 Task: Add Sprouts Chicken Parmesan With Spaghetti to the cart.
Action: Mouse moved to (292, 135)
Screenshot: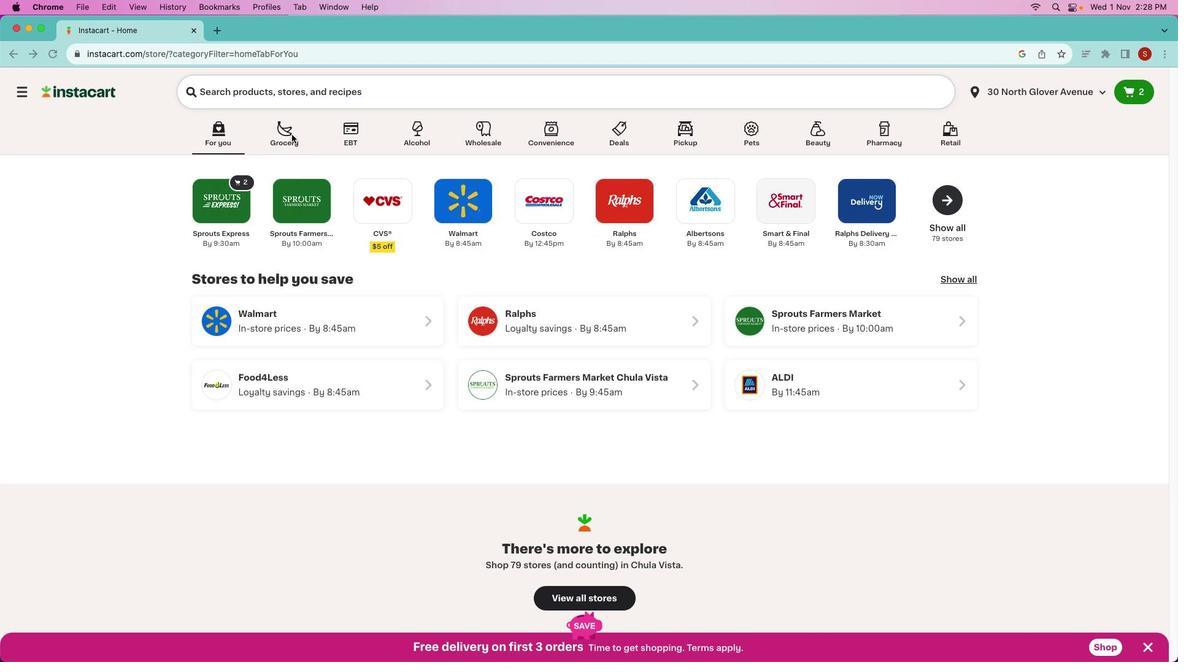 
Action: Mouse pressed left at (292, 135)
Screenshot: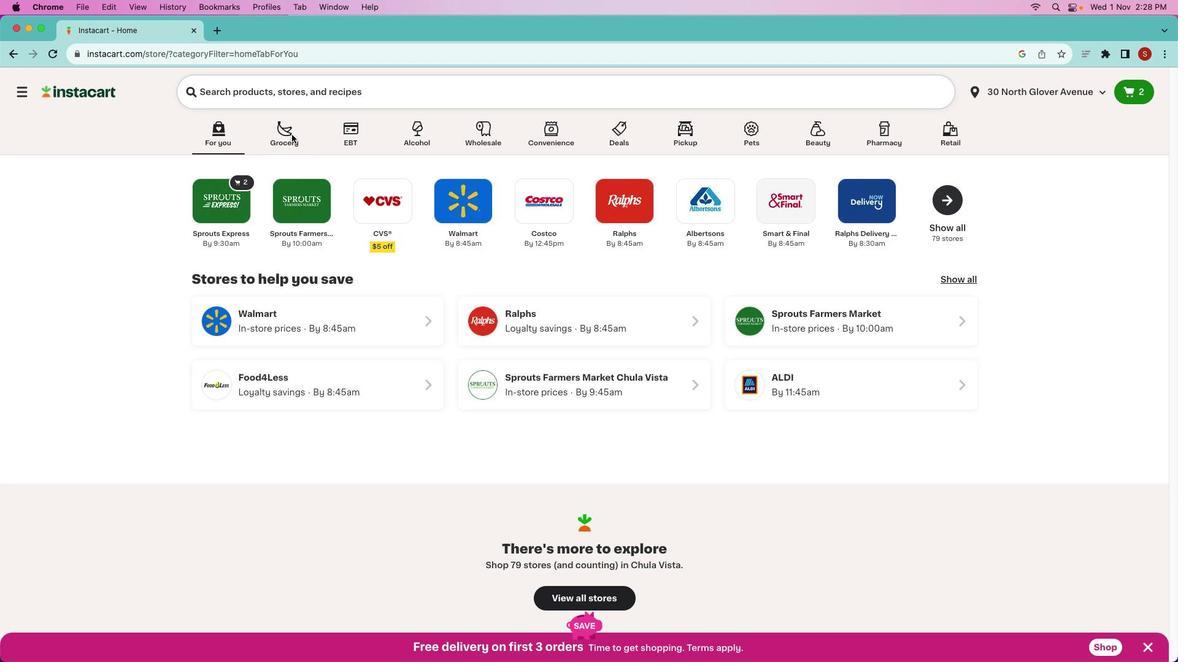 
Action: Mouse pressed left at (292, 135)
Screenshot: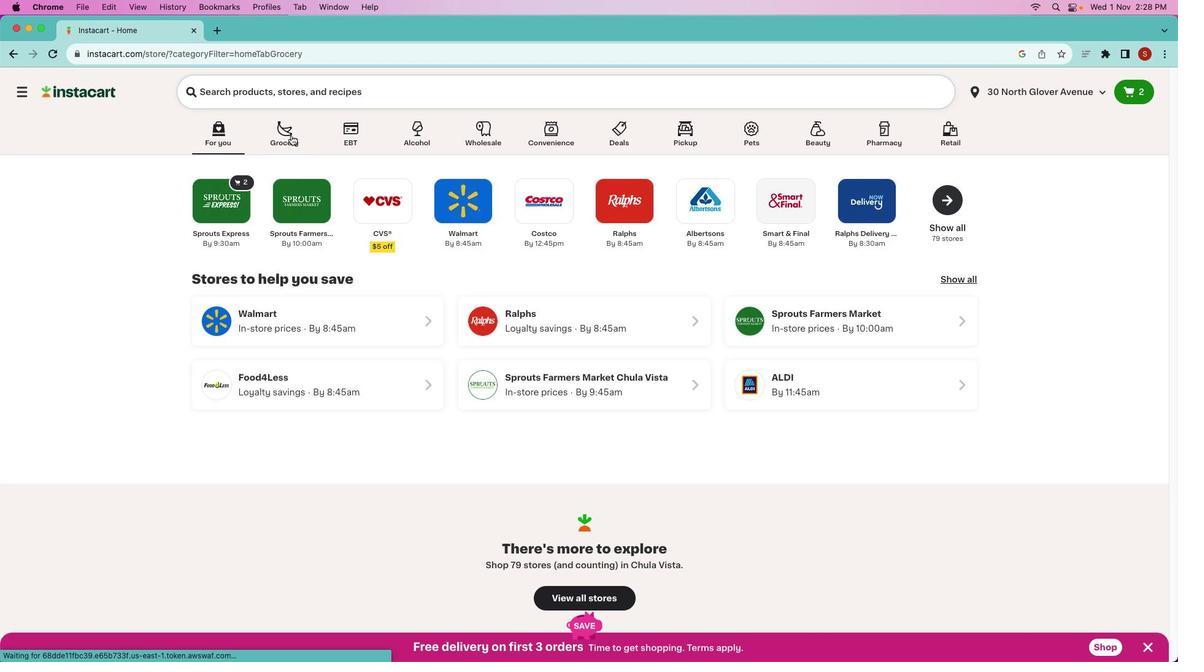 
Action: Mouse moved to (578, 339)
Screenshot: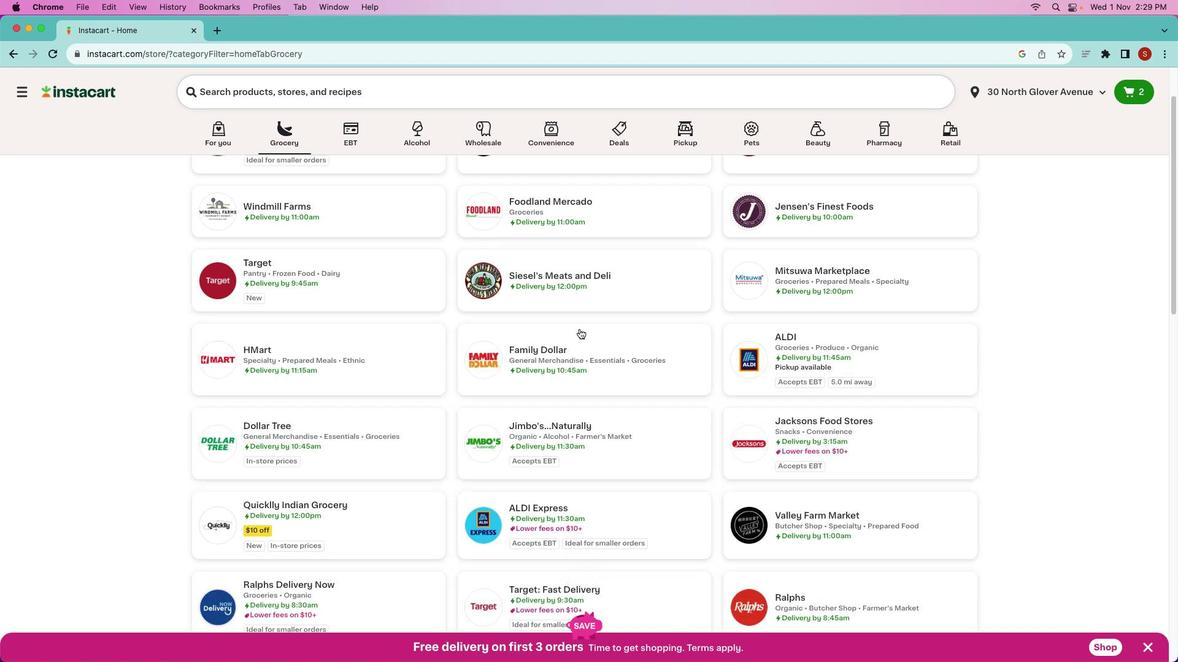 
Action: Mouse scrolled (578, 339) with delta (0, 0)
Screenshot: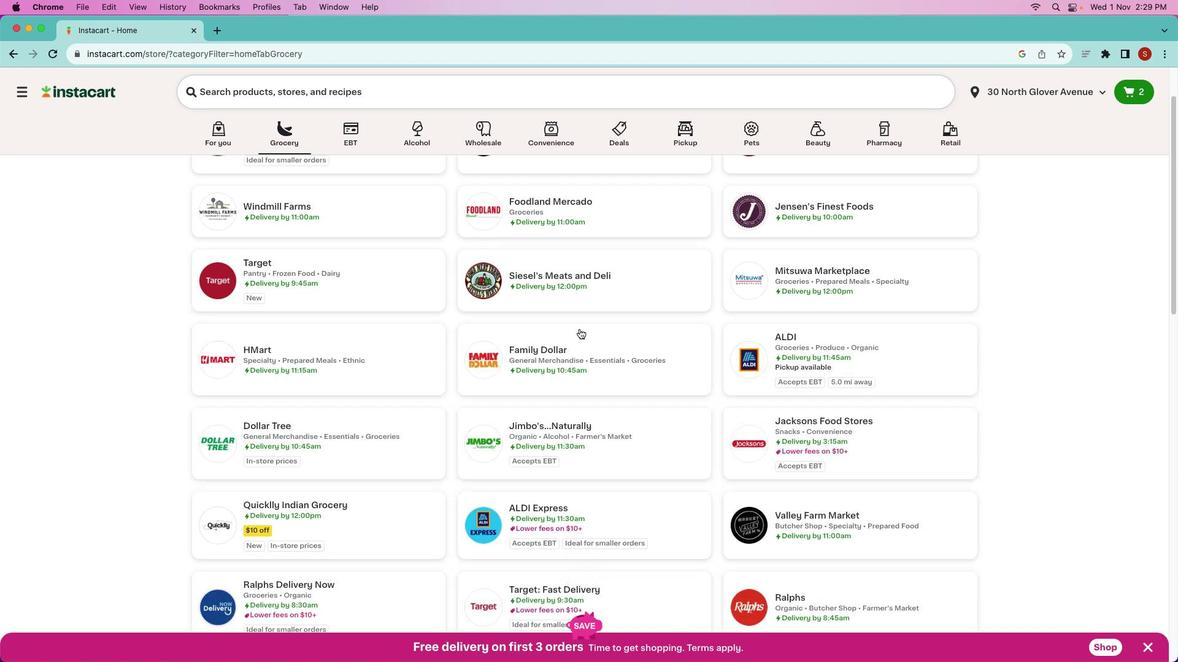 
Action: Mouse moved to (578, 338)
Screenshot: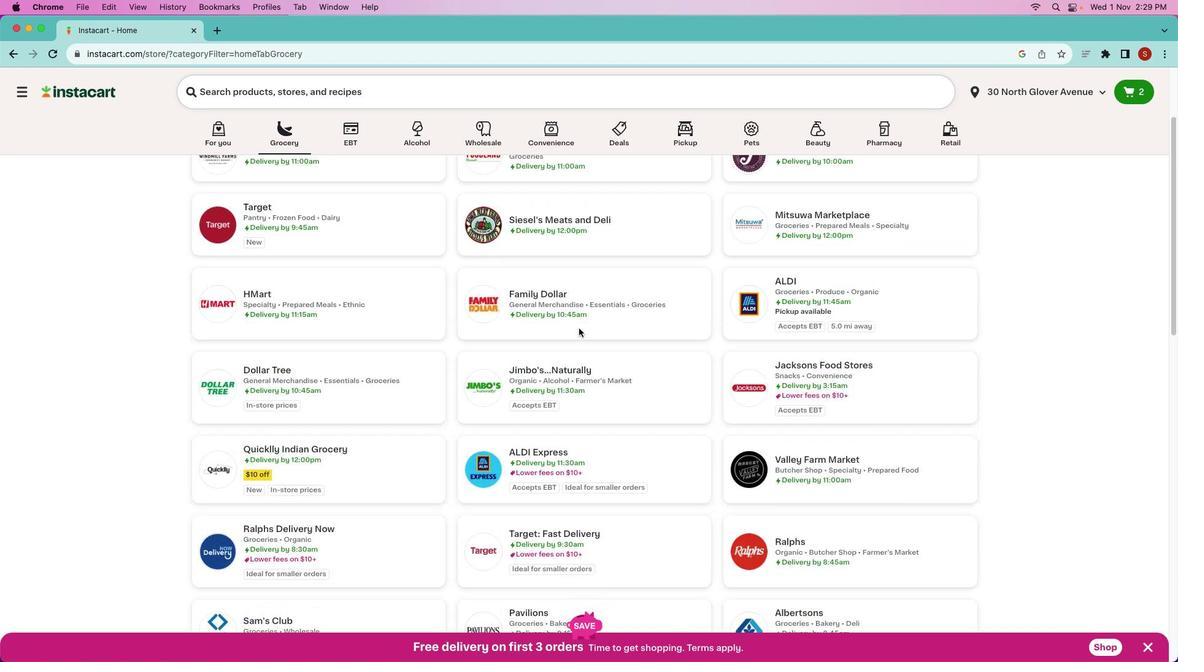 
Action: Mouse scrolled (578, 338) with delta (0, 0)
Screenshot: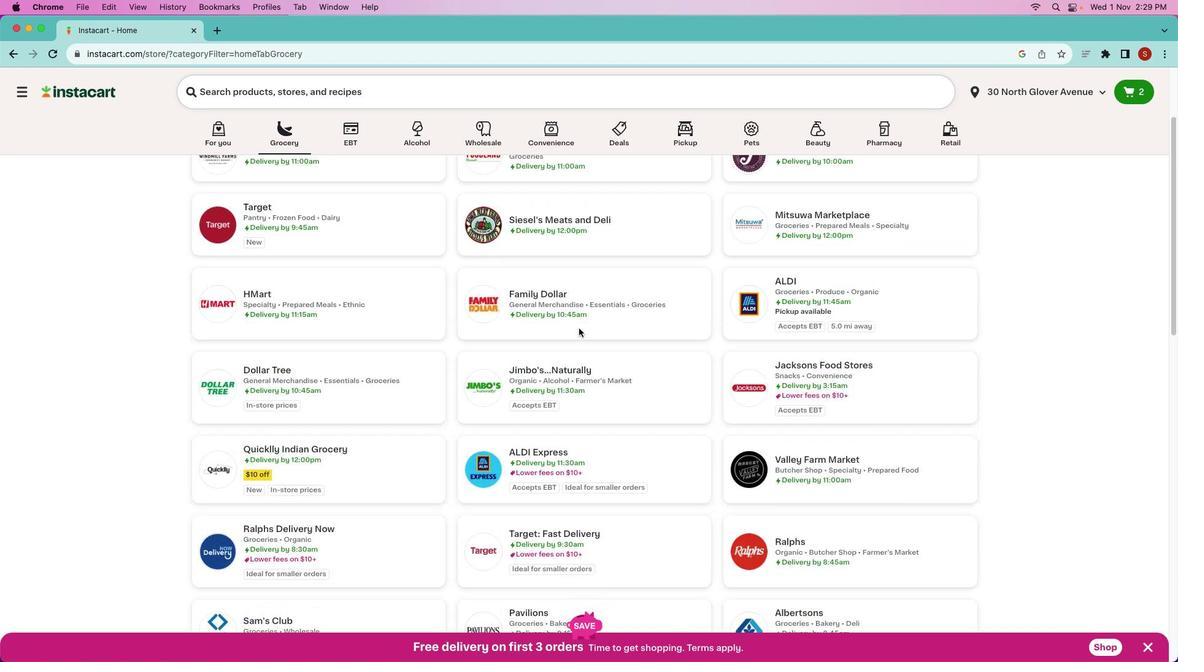 
Action: Mouse moved to (579, 336)
Screenshot: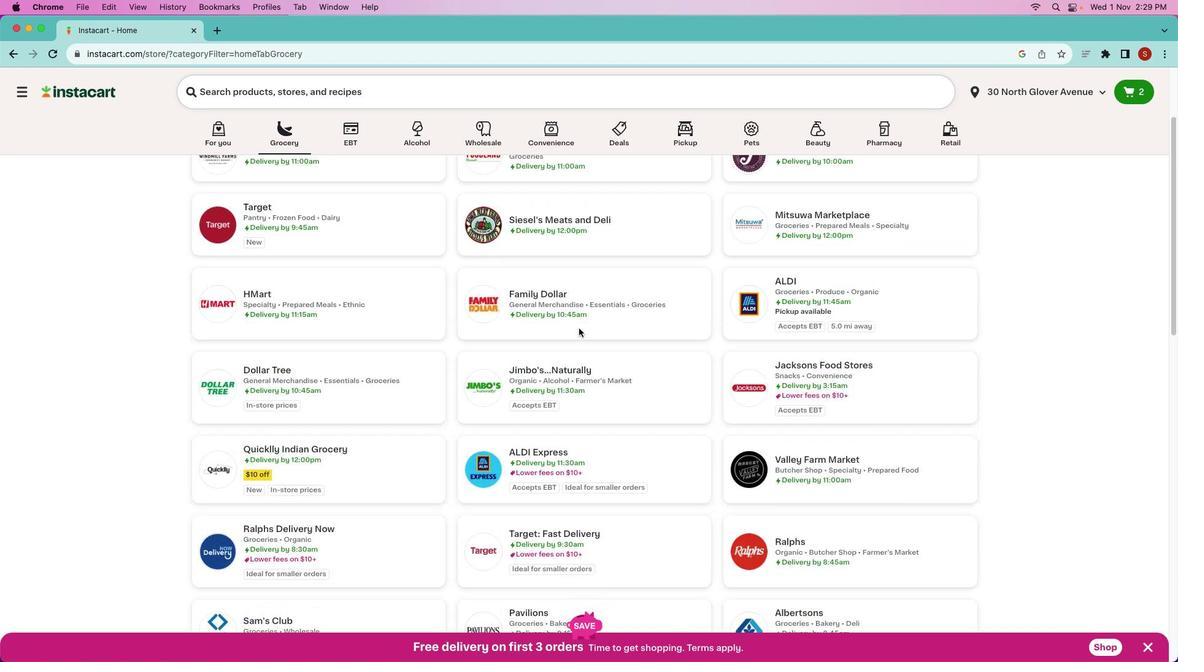 
Action: Mouse scrolled (579, 336) with delta (0, -1)
Screenshot: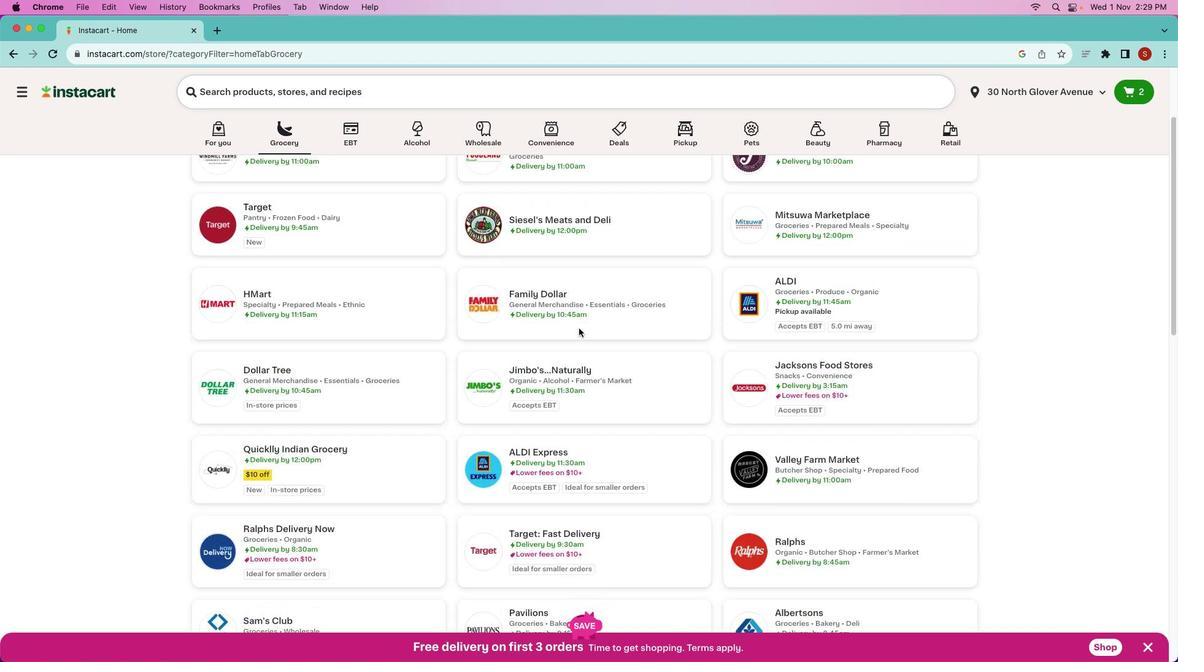
Action: Mouse moved to (579, 335)
Screenshot: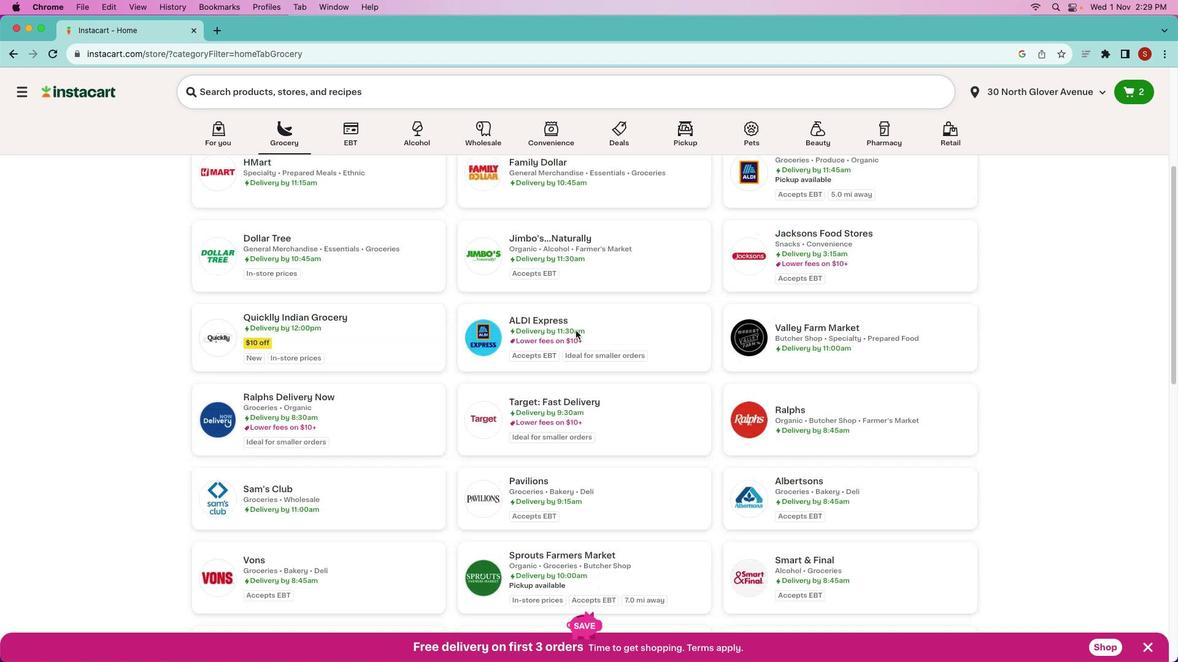 
Action: Mouse scrolled (579, 335) with delta (0, -3)
Screenshot: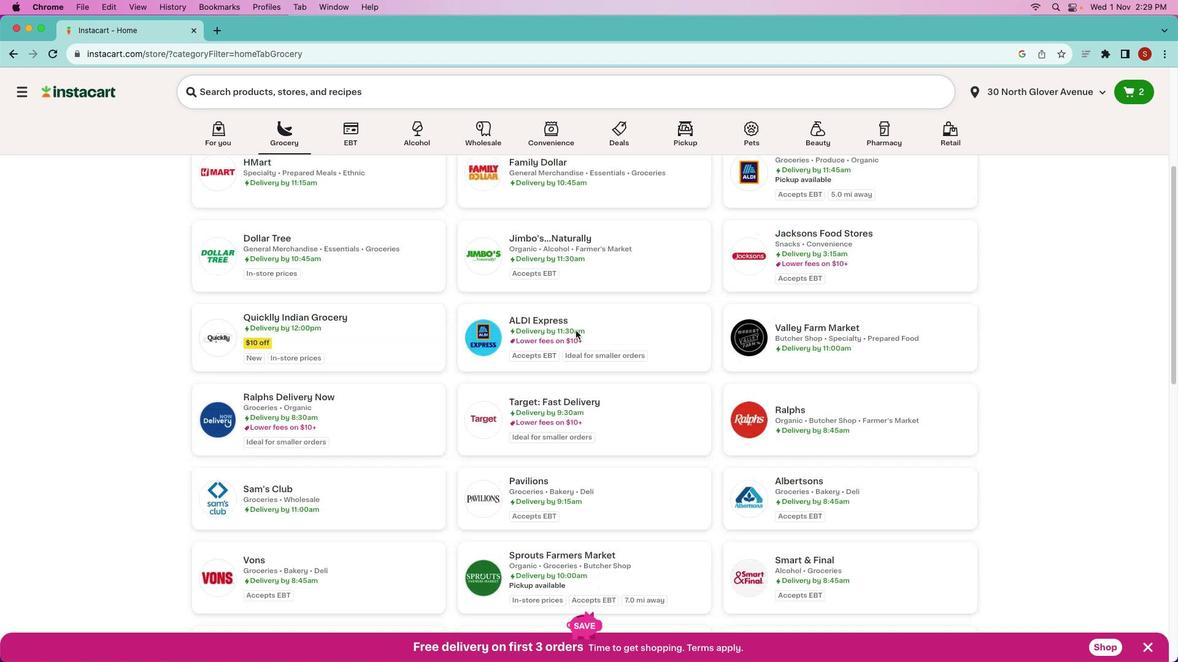 
Action: Mouse moved to (573, 332)
Screenshot: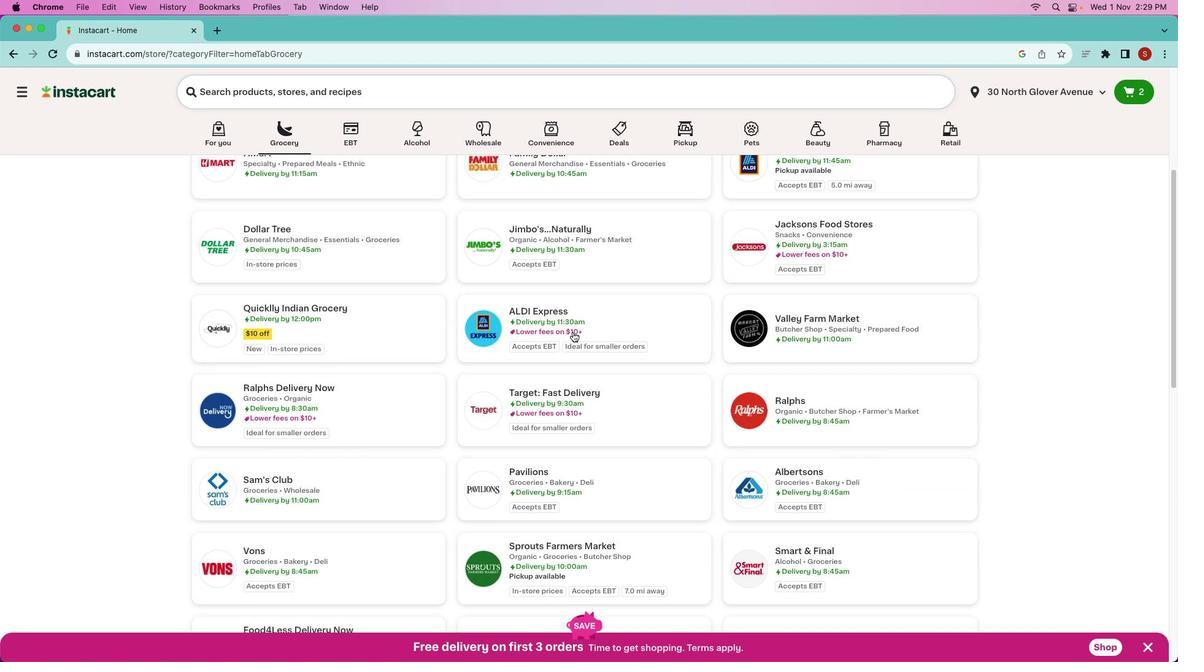 
Action: Mouse scrolled (573, 332) with delta (0, 0)
Screenshot: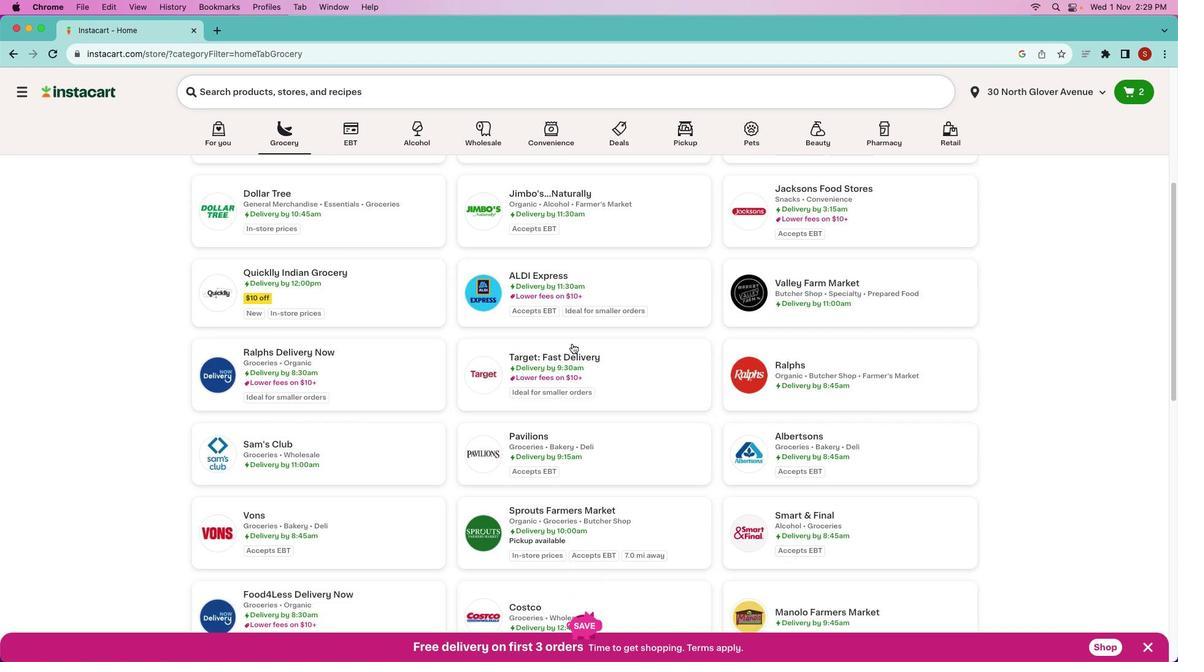 
Action: Mouse moved to (573, 332)
Screenshot: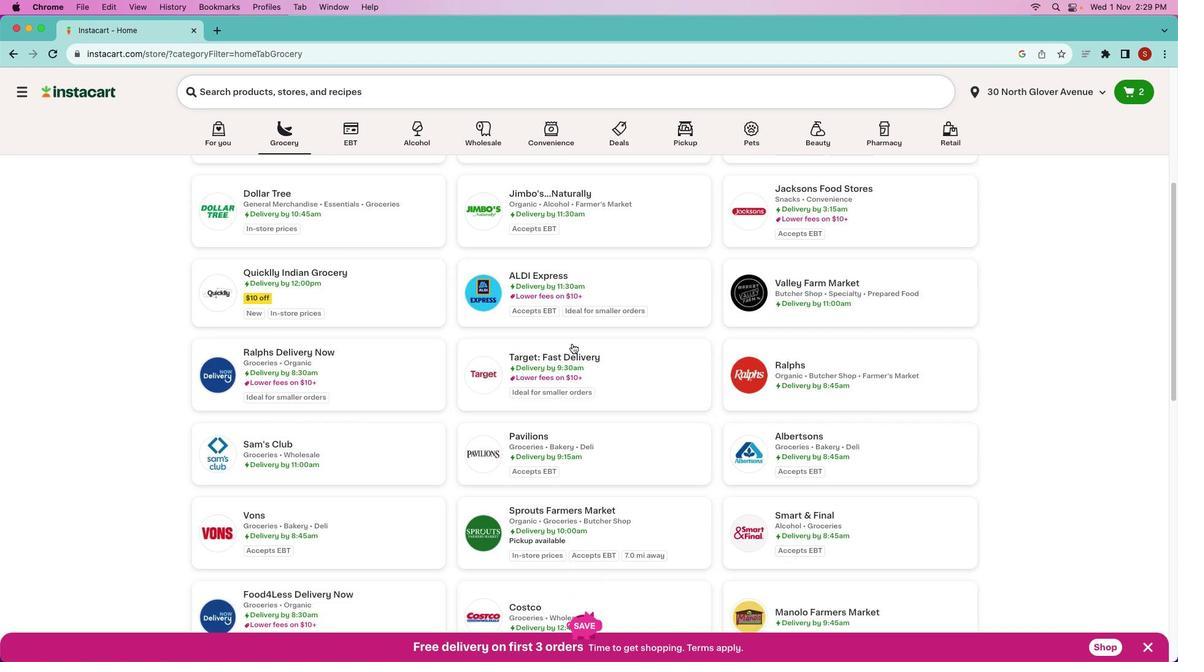 
Action: Mouse scrolled (573, 332) with delta (0, 0)
Screenshot: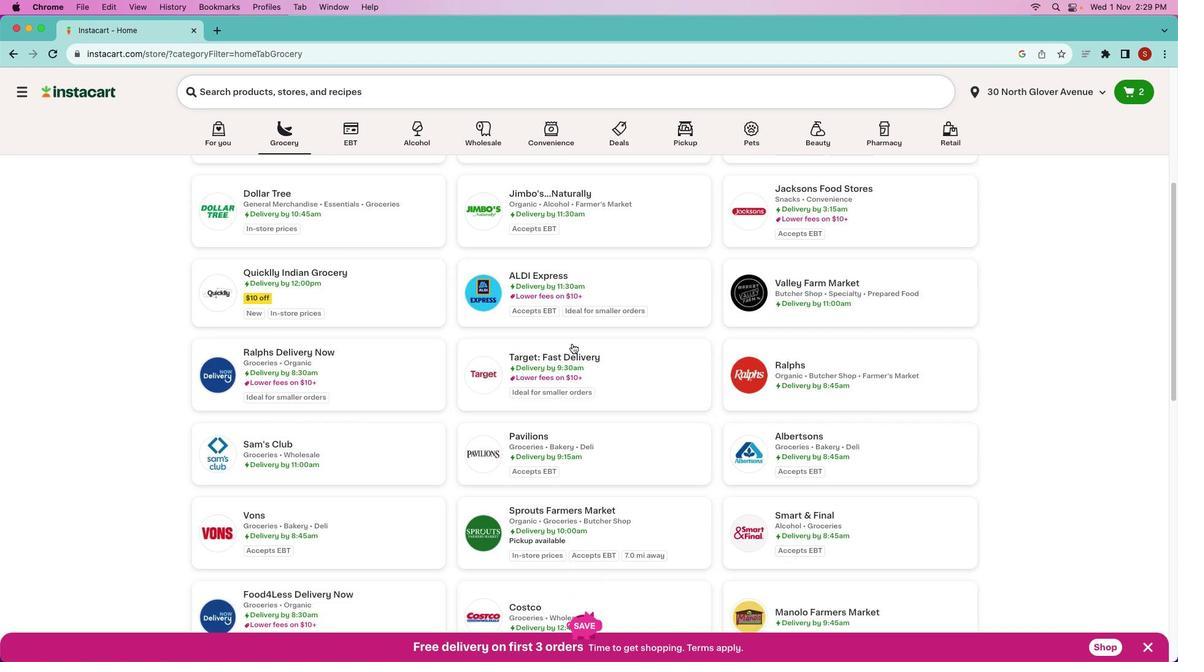 
Action: Mouse scrolled (573, 332) with delta (0, -1)
Screenshot: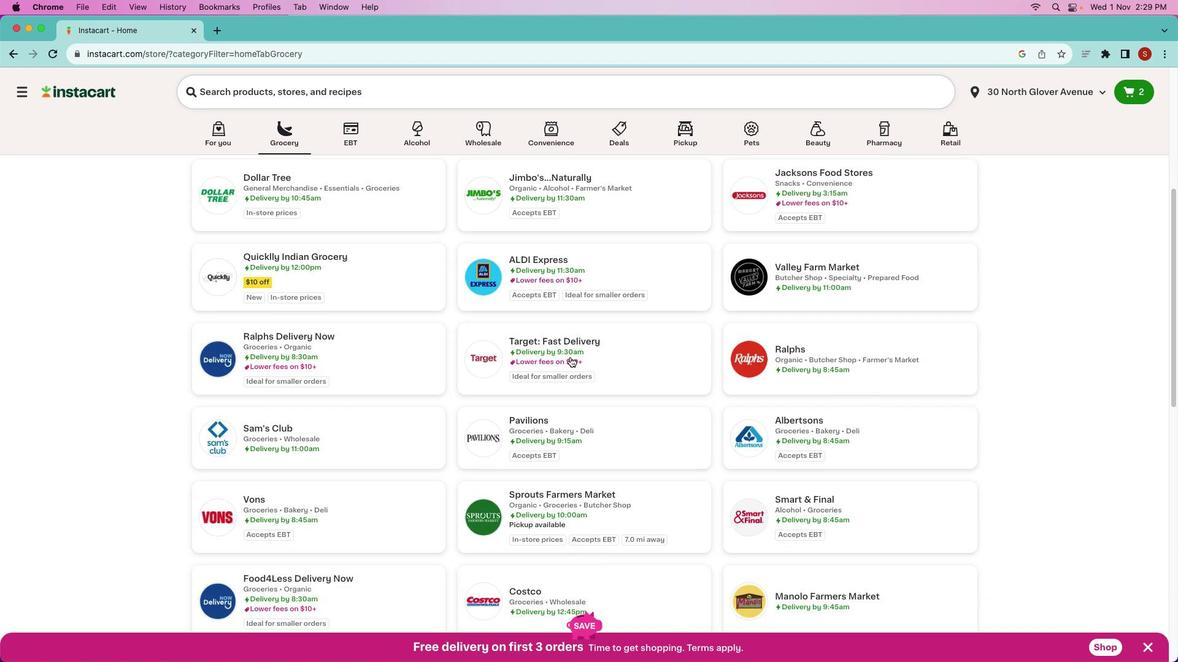 
Action: Mouse moved to (546, 462)
Screenshot: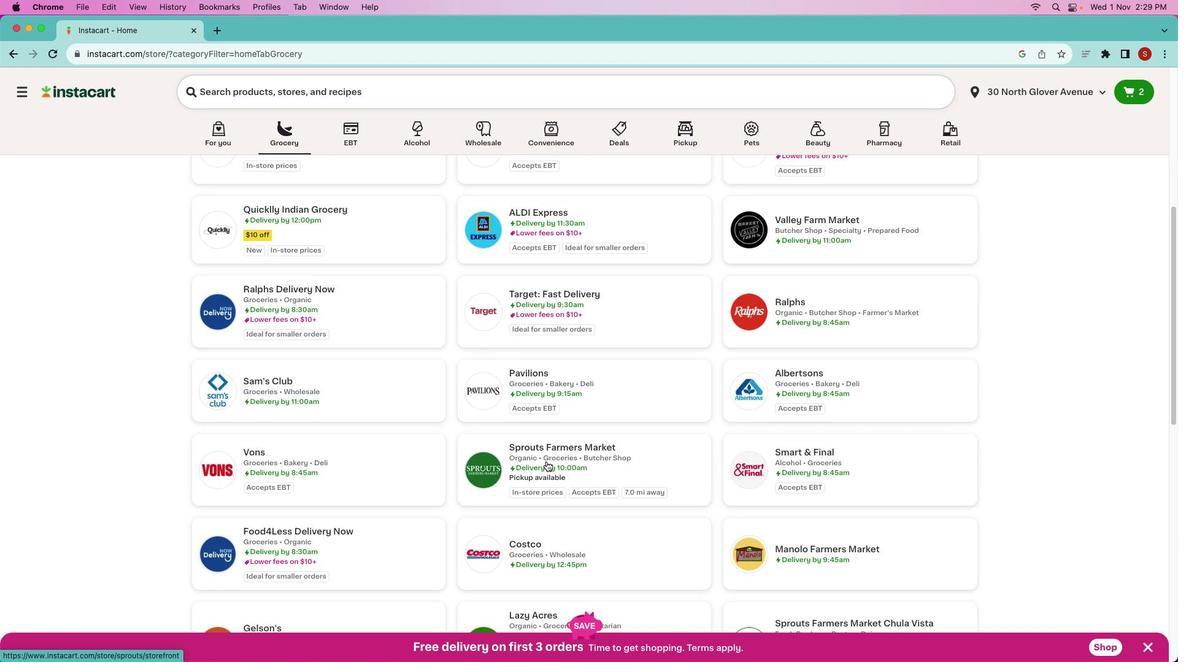 
Action: Mouse pressed left at (546, 462)
Screenshot: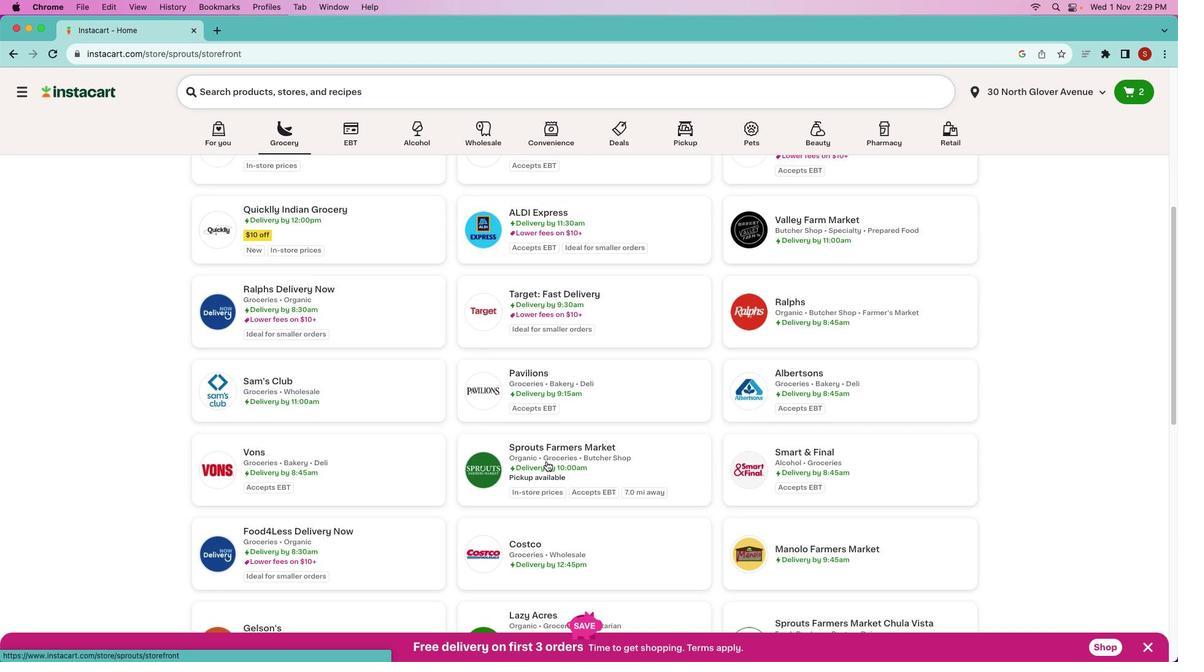 
Action: Mouse moved to (546, 461)
Screenshot: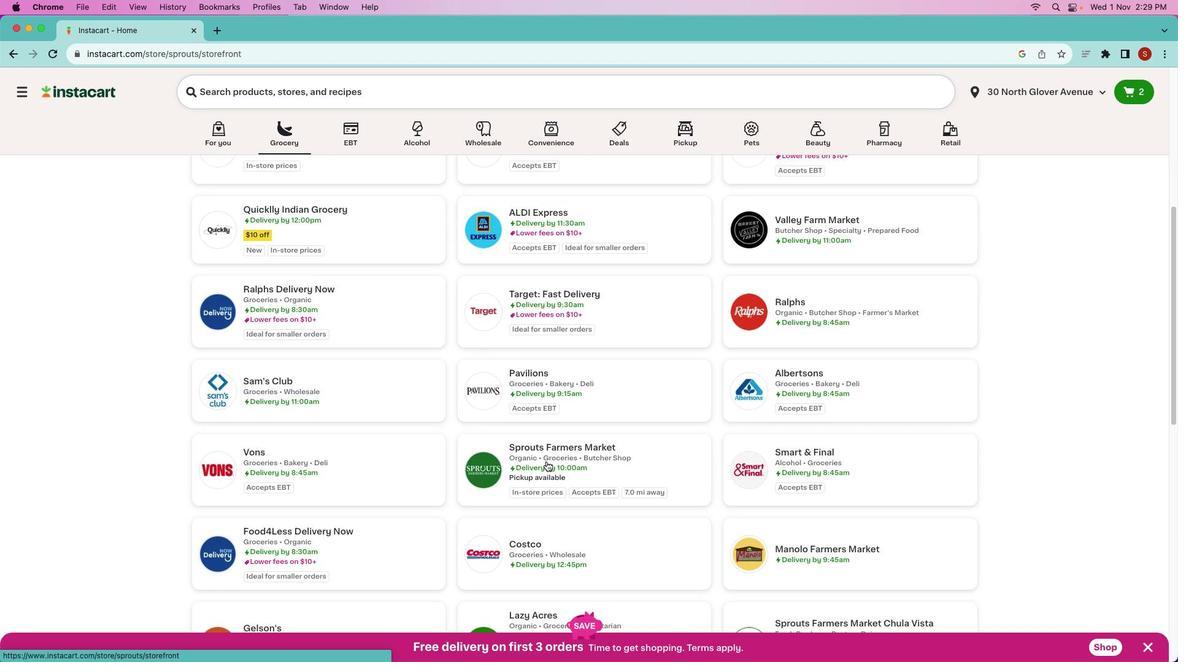 
Action: Mouse pressed left at (546, 461)
Screenshot: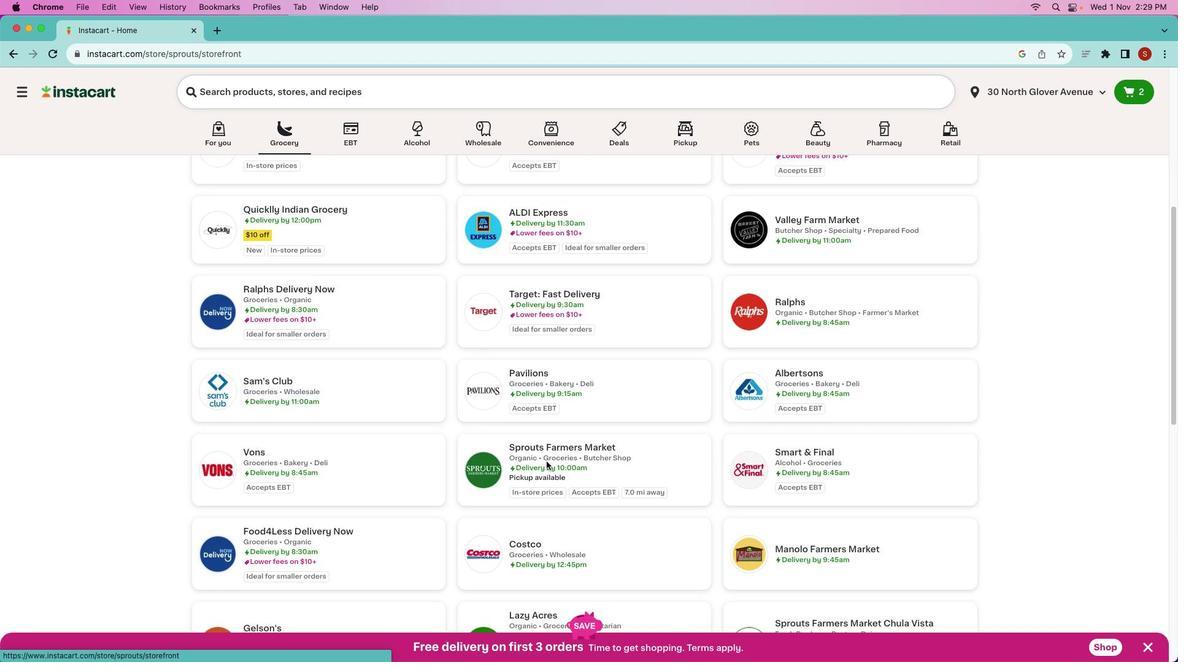 
Action: Mouse moved to (498, 370)
Screenshot: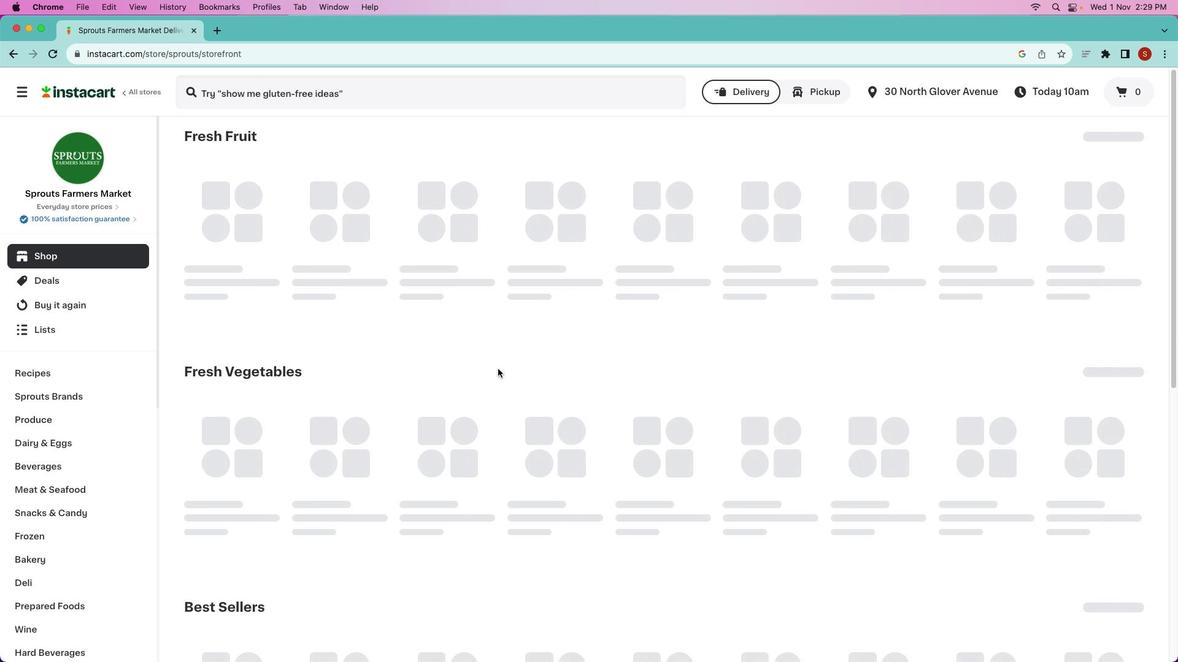 
Action: Mouse scrolled (498, 370) with delta (0, 0)
Screenshot: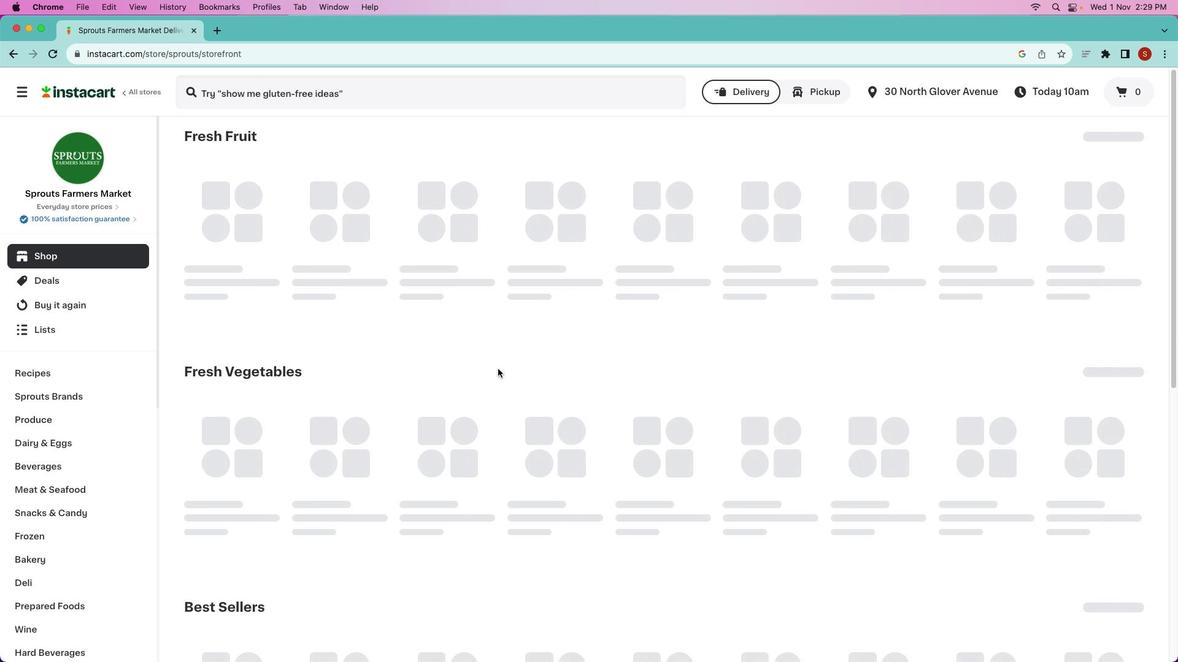 
Action: Mouse moved to (498, 368)
Screenshot: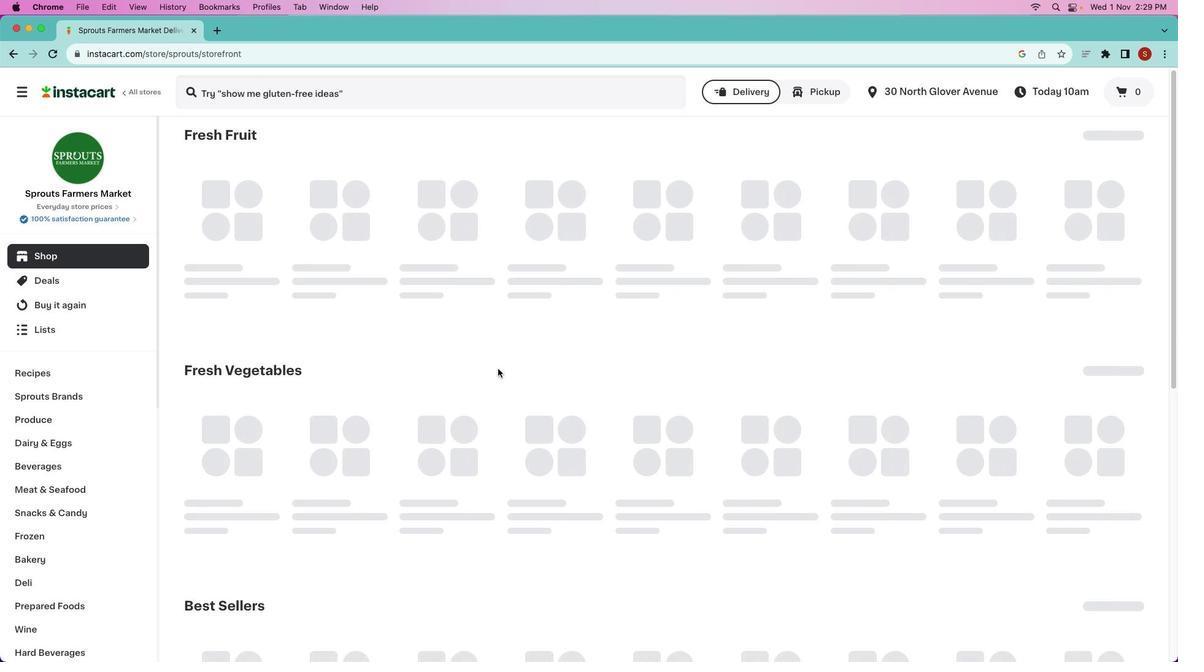 
Action: Mouse scrolled (498, 368) with delta (0, 0)
Screenshot: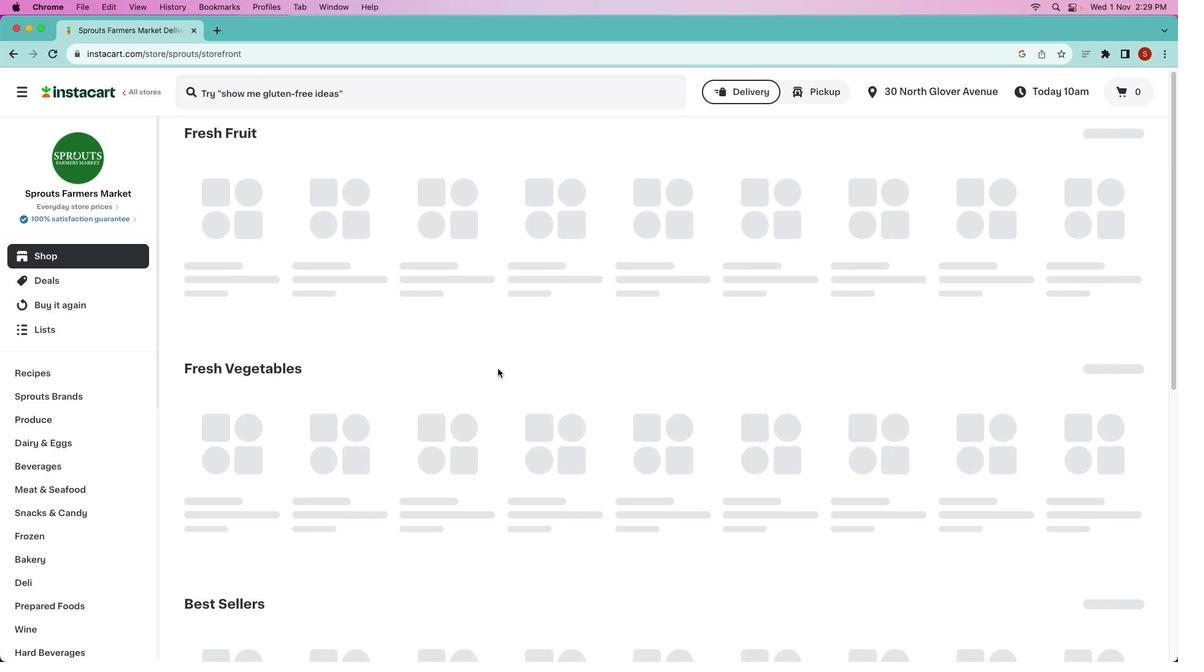 
Action: Mouse moved to (368, 101)
Screenshot: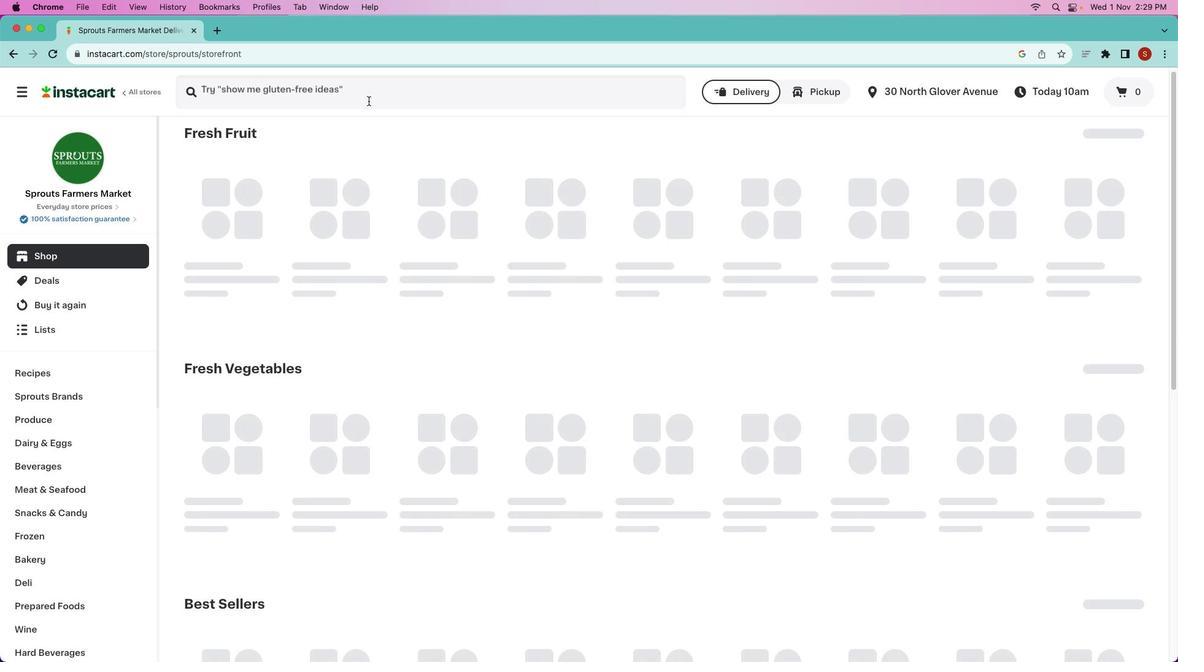 
Action: Mouse pressed left at (368, 101)
Screenshot: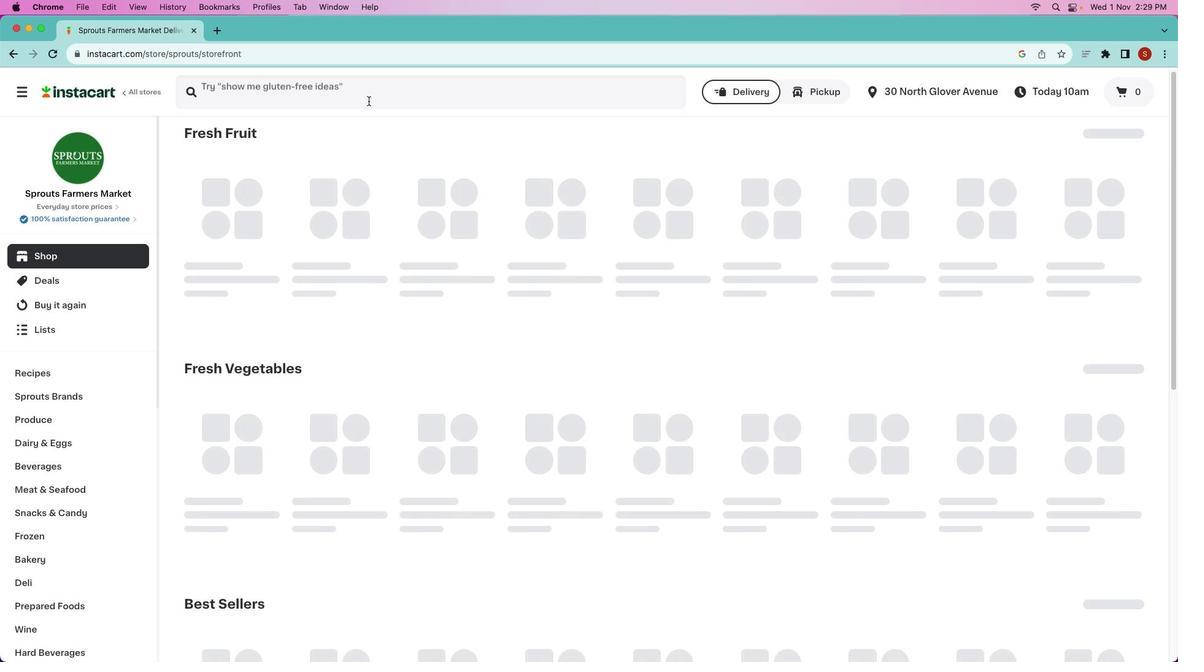 
Action: Mouse moved to (369, 101)
Screenshot: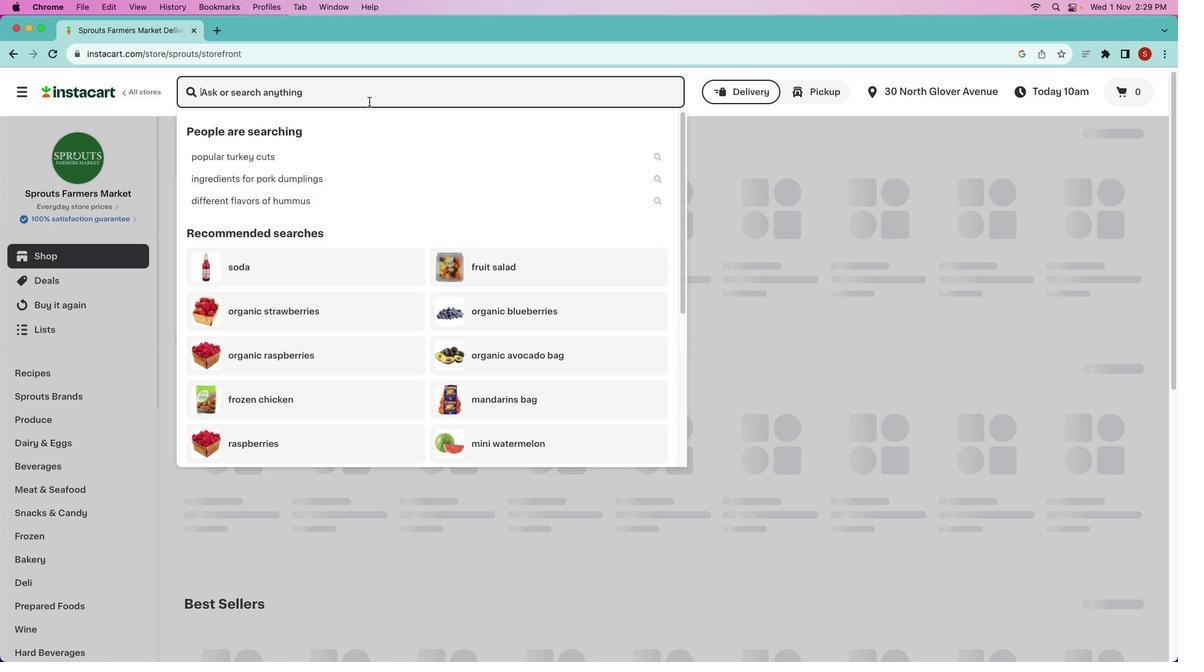 
Action: Key pressed 's''p''r''o''u''t''s'Key.space'c''h''i''c''k''e''n'Key.space'p''a''r''m''e''s''a''n'Key.space'w''i''t''h'Key.space's''p''a''g''h''e''t''t''i'Key.enter
Screenshot: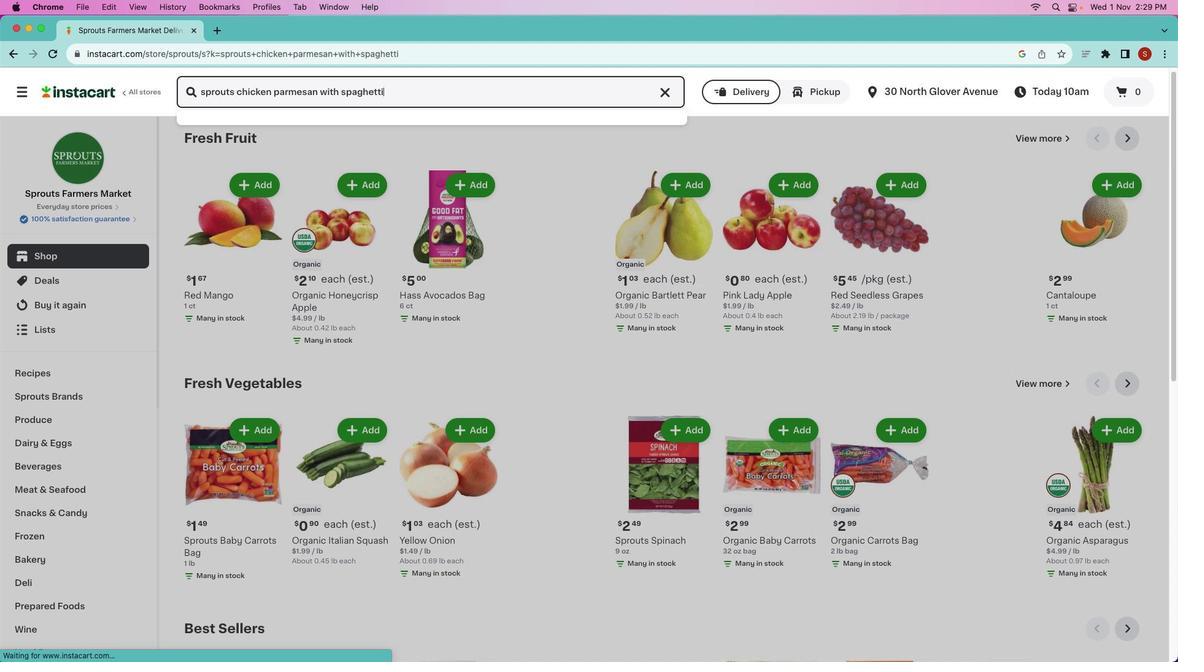 
Action: Mouse moved to (344, 214)
Screenshot: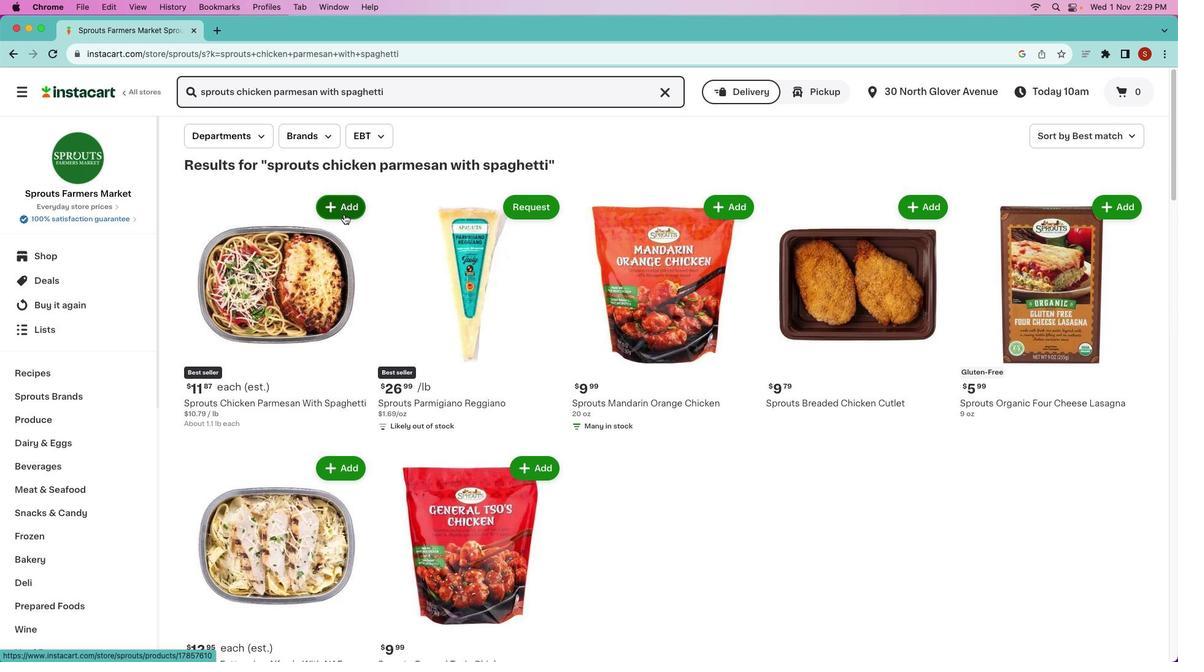 
Action: Mouse pressed left at (344, 214)
Screenshot: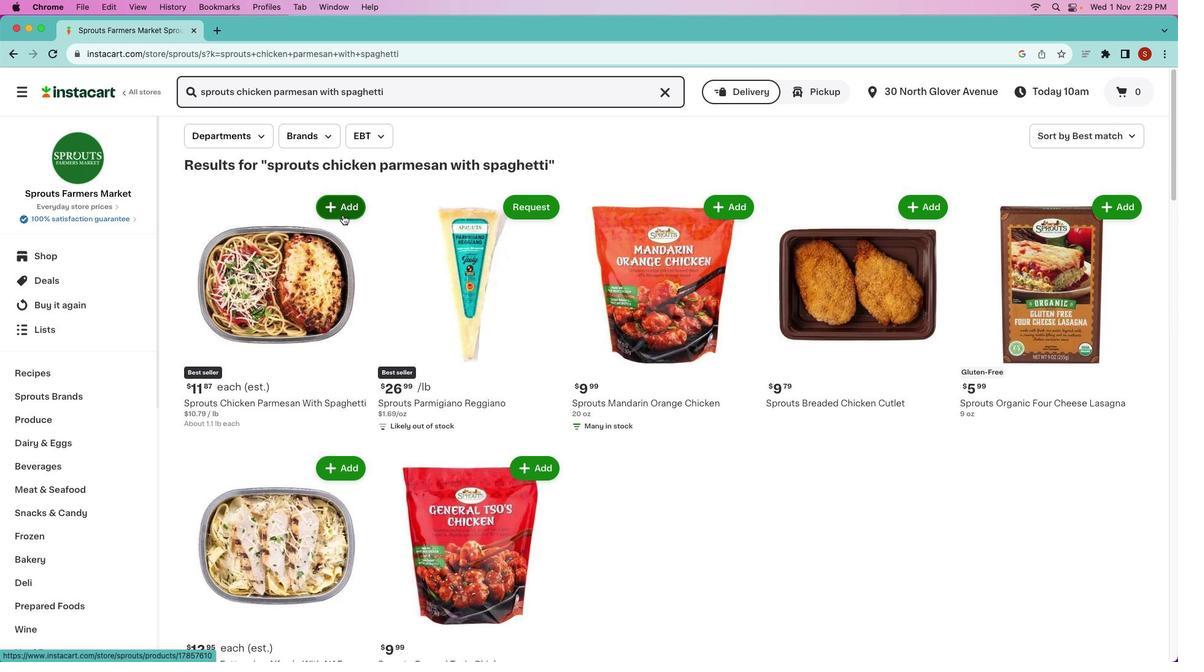 
Action: Mouse moved to (342, 215)
Screenshot: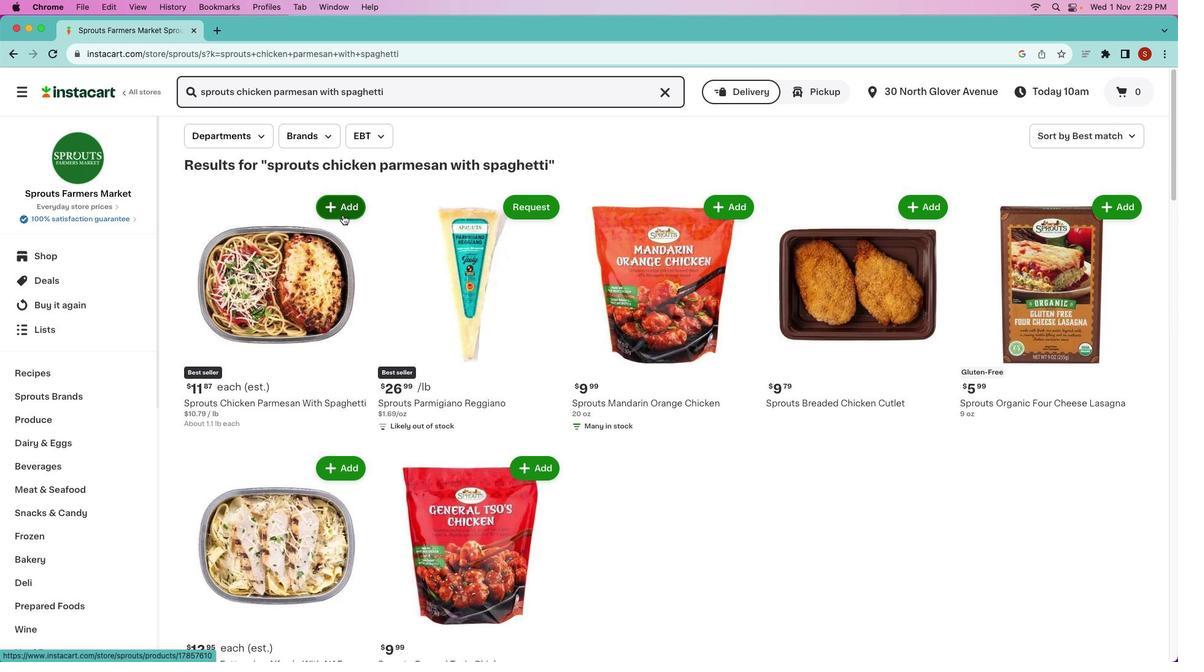 
